 Task: Create in the project AgileFrame in Backlog an issue 'Develop a new tool for automated testing of mobile application battery consumption and energy efficiency', assign it to team member softage.1@softage.net and change the status to IN PROGRESS. Create in the project AgileFrame in Backlog an issue 'Upgrade the error logging and monitoring capabilities of a web application to improve error detection and resolution', assign it to team member softage.2@softage.net and change the status to IN PROGRESS
Action: Mouse moved to (208, 55)
Screenshot: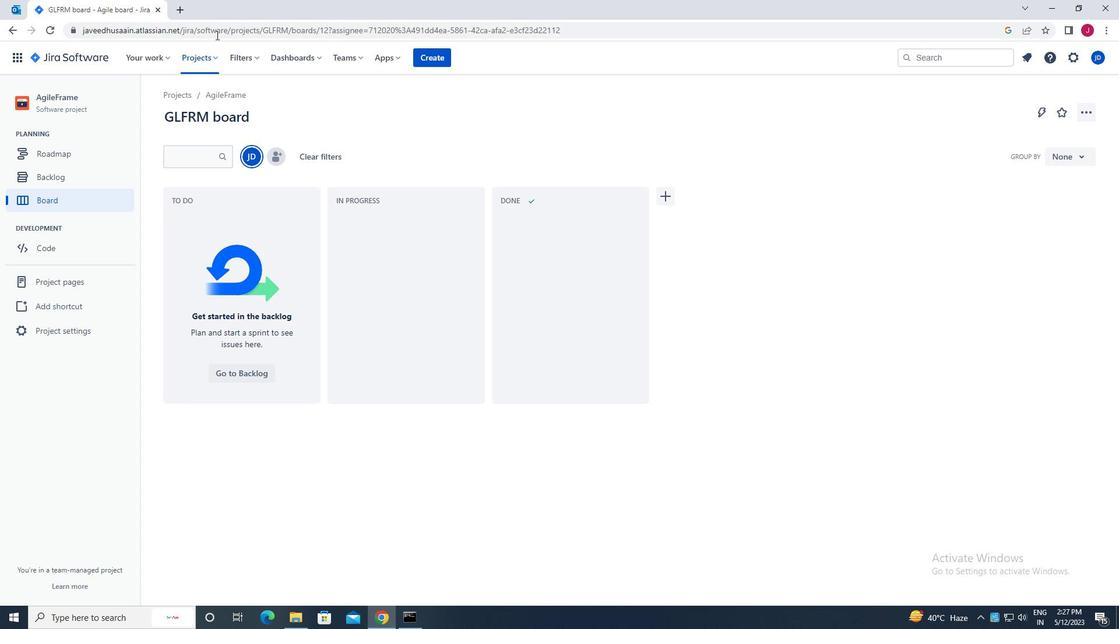 
Action: Mouse pressed left at (208, 55)
Screenshot: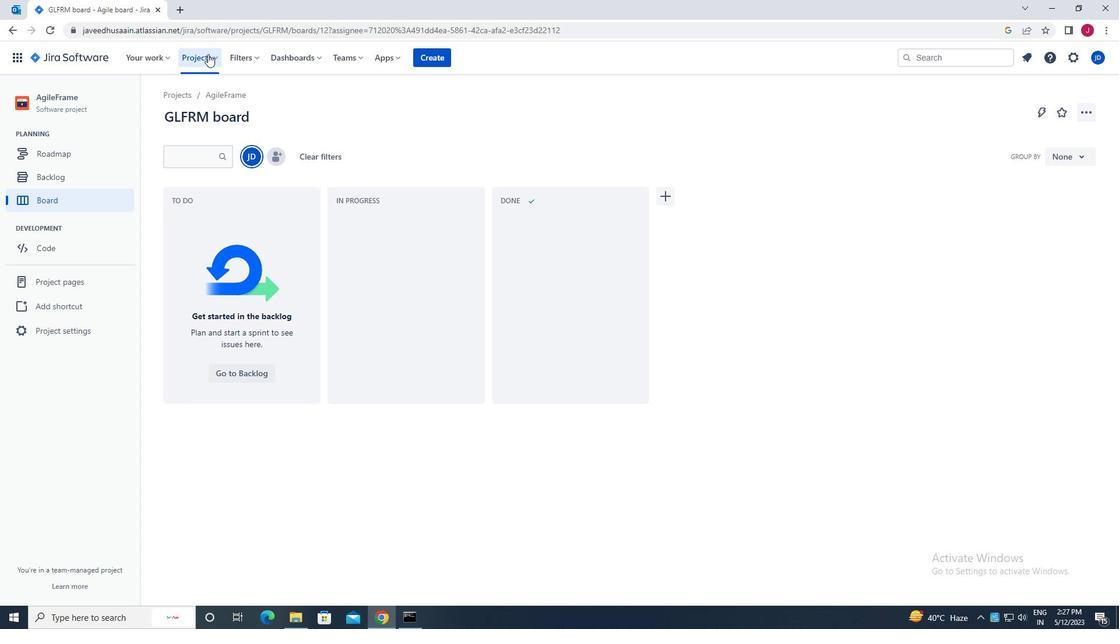 
Action: Mouse moved to (250, 109)
Screenshot: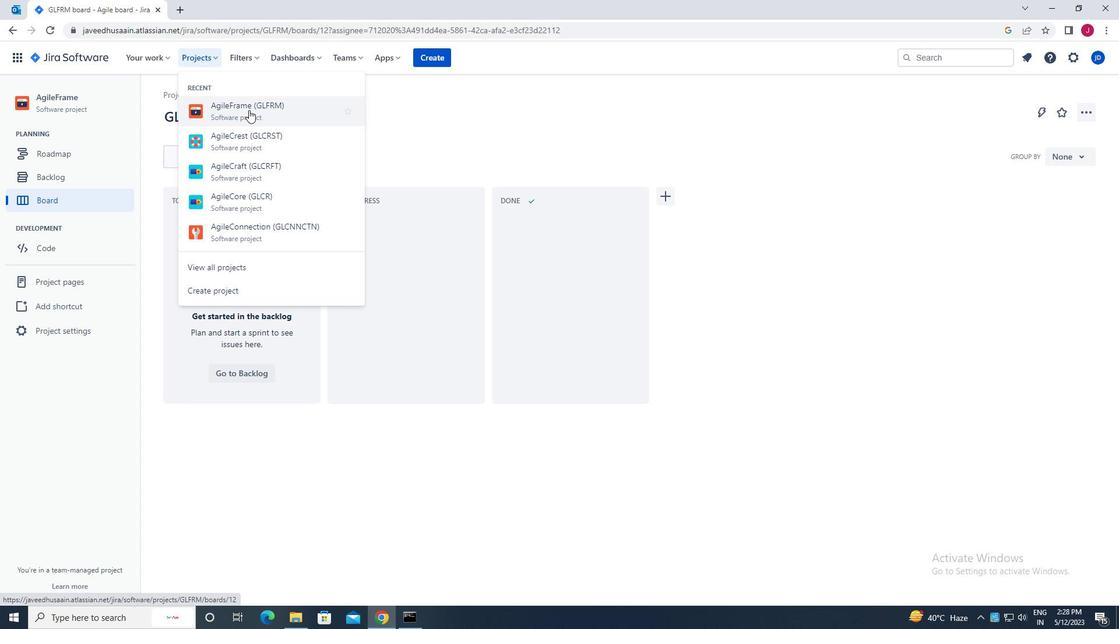 
Action: Mouse pressed left at (250, 109)
Screenshot: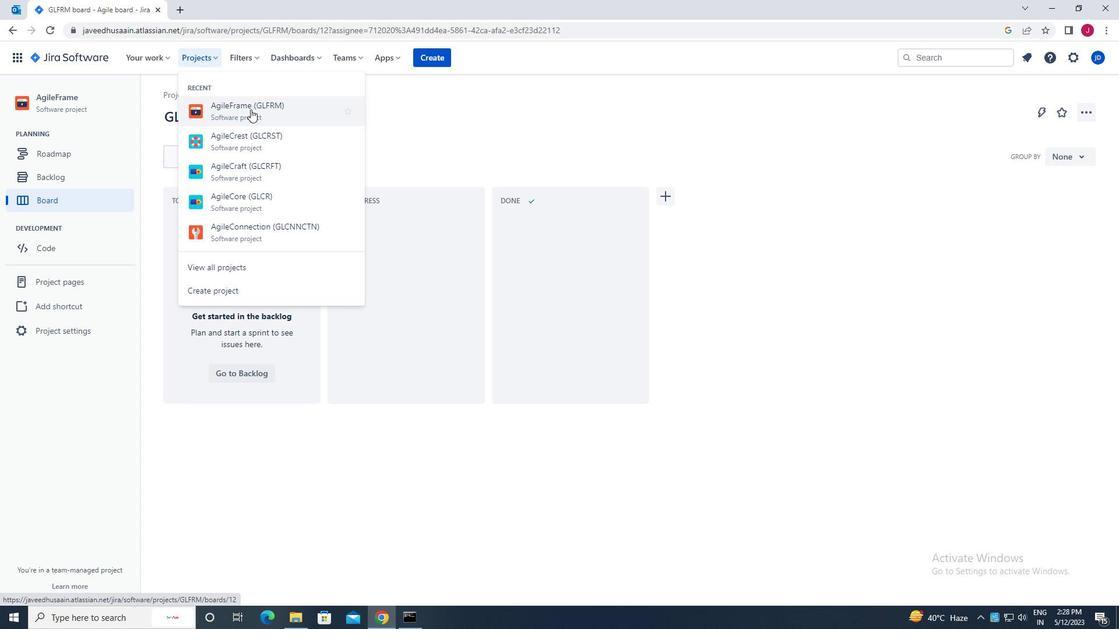 
Action: Mouse moved to (70, 177)
Screenshot: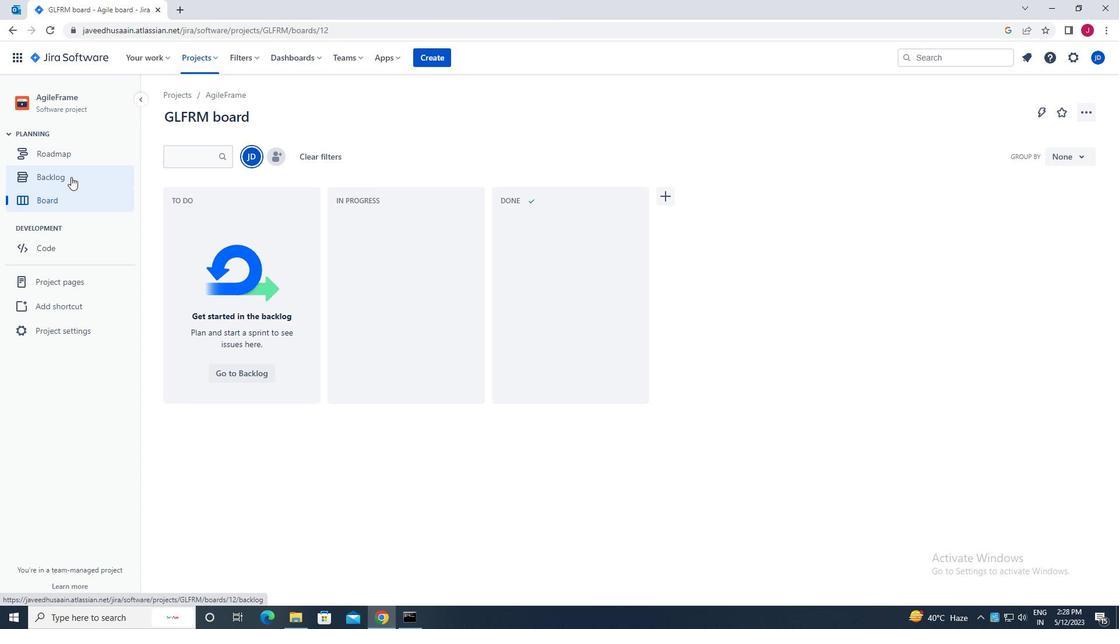 
Action: Mouse pressed left at (70, 177)
Screenshot: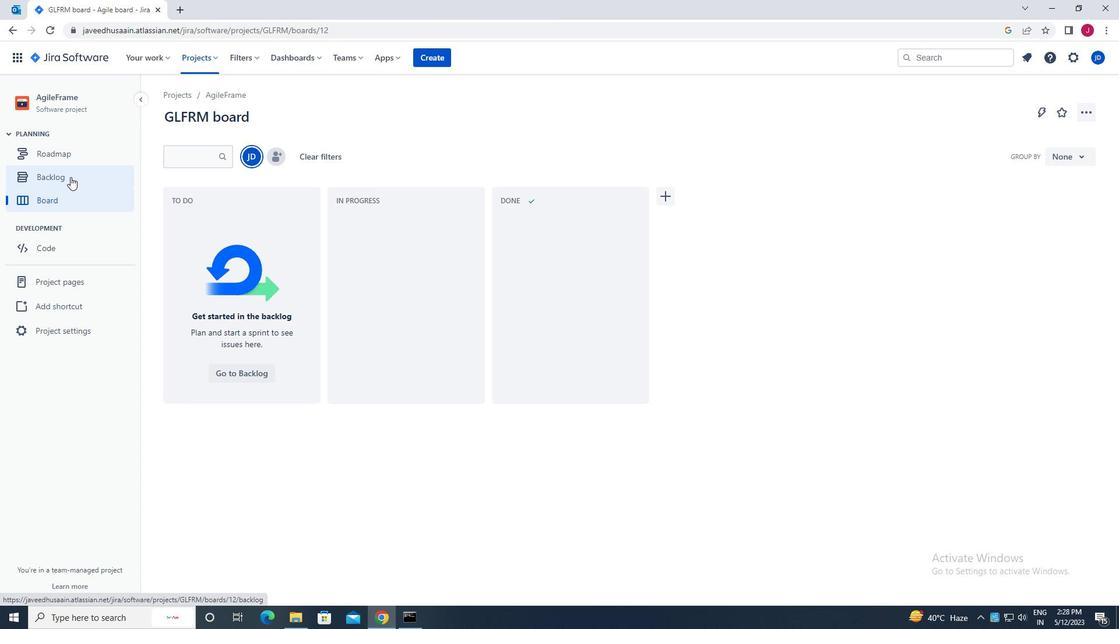 
Action: Mouse moved to (216, 425)
Screenshot: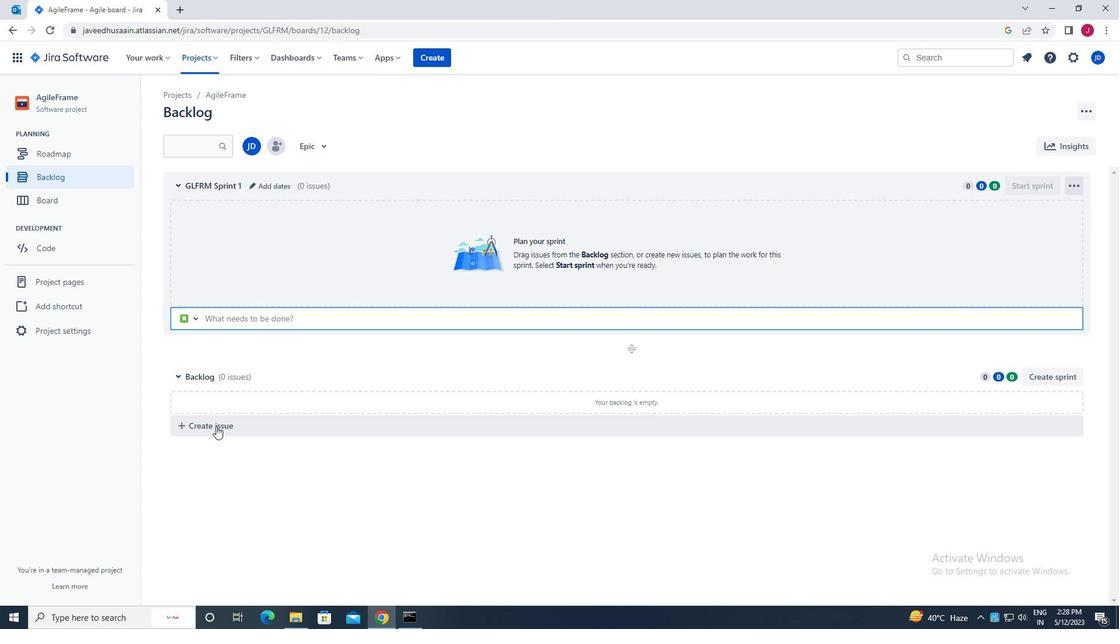 
Action: Mouse pressed left at (216, 425)
Screenshot: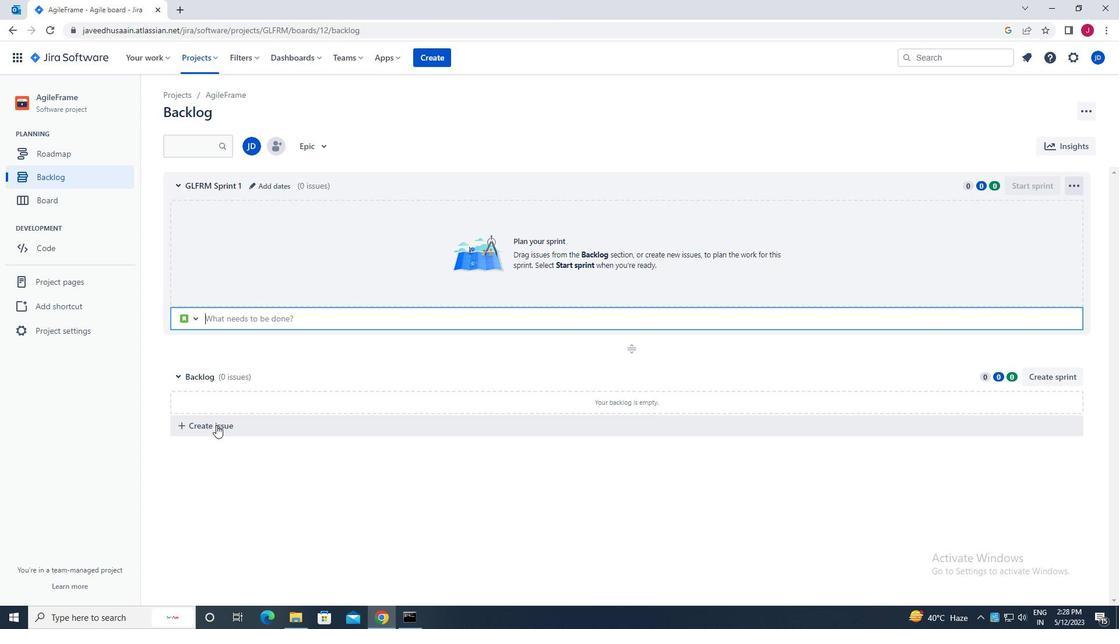 
Action: Mouse moved to (229, 425)
Screenshot: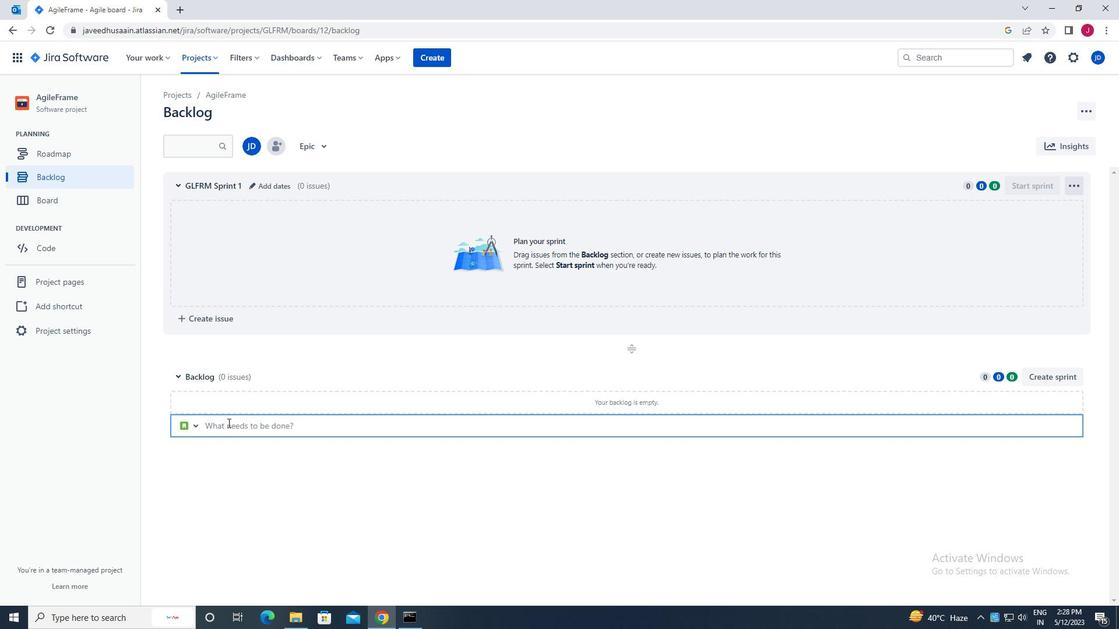 
Action: Mouse pressed left at (229, 425)
Screenshot: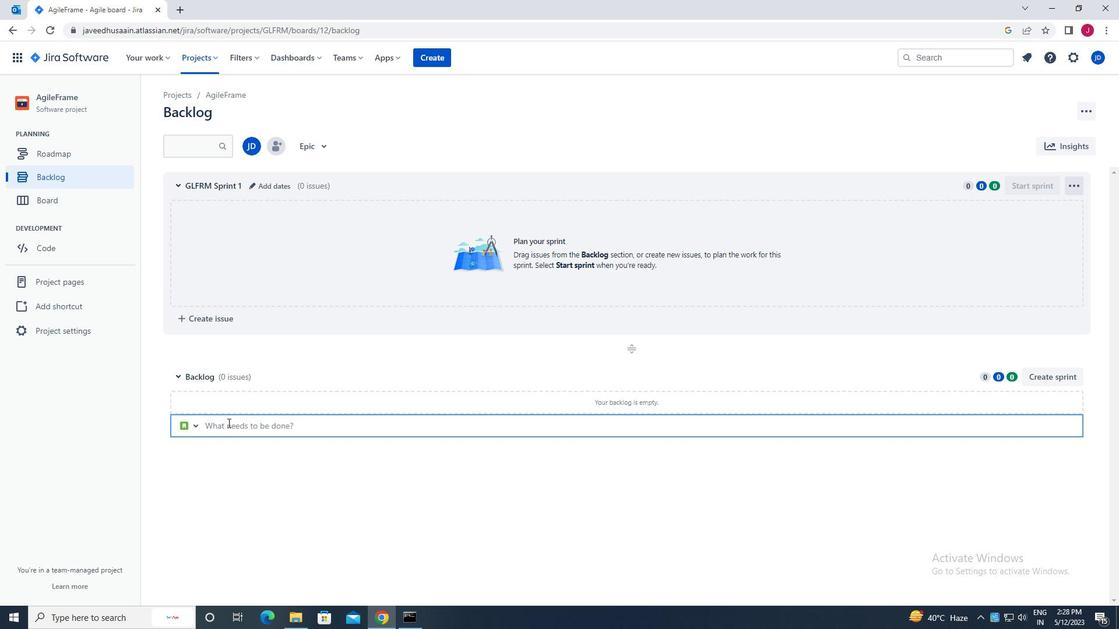 
Action: Mouse moved to (229, 426)
Screenshot: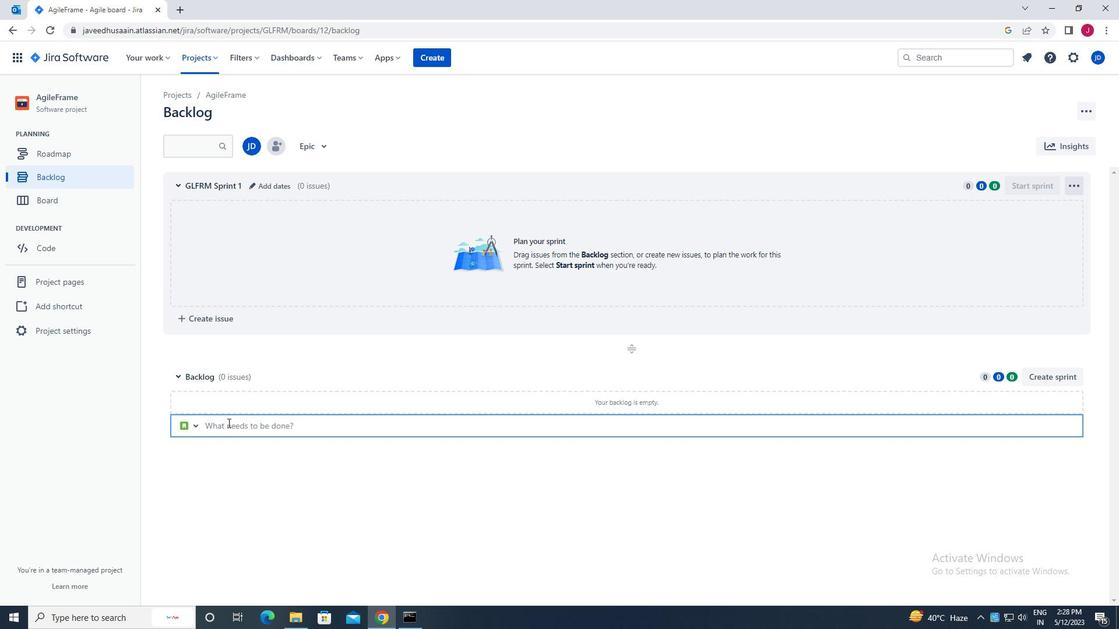 
Action: Key pressed d<Key.caps_lock>evelop<Key.space>a<Key.space>new<Key.space>tool<Key.space>for<Key.space>automated<Key.space>testing<Key.space>p<Key.backspace>of<Key.space>mobile<Key.space>application<Key.space>battery<Key.space>consumption<Key.space>and<Key.space>energy<Key.space>efficiency<Key.space><Key.enter>
Screenshot: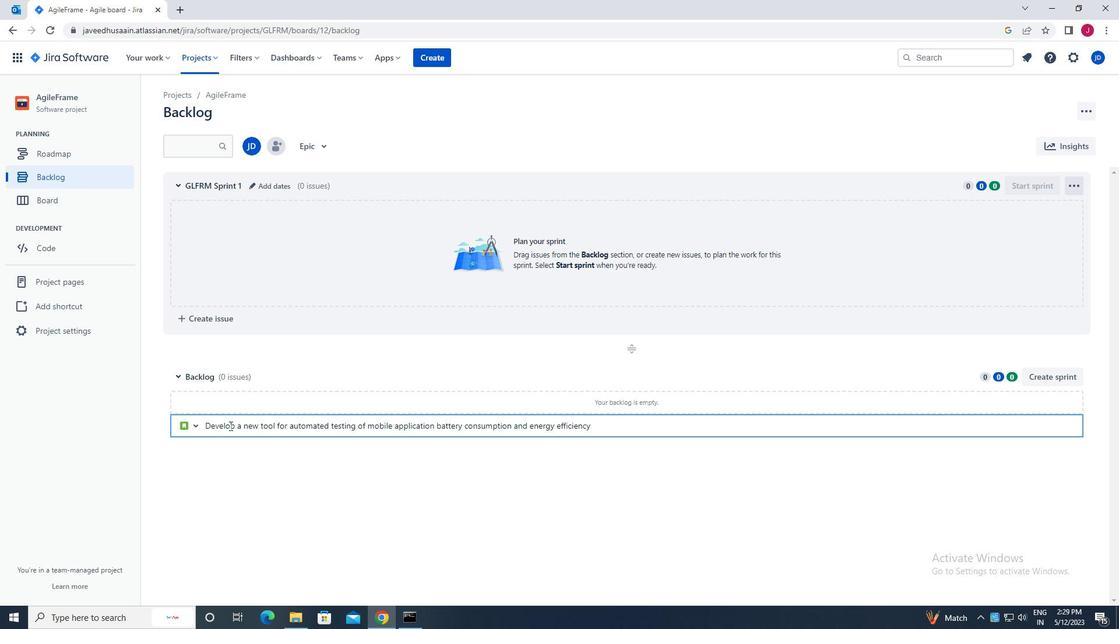 
Action: Mouse moved to (1049, 402)
Screenshot: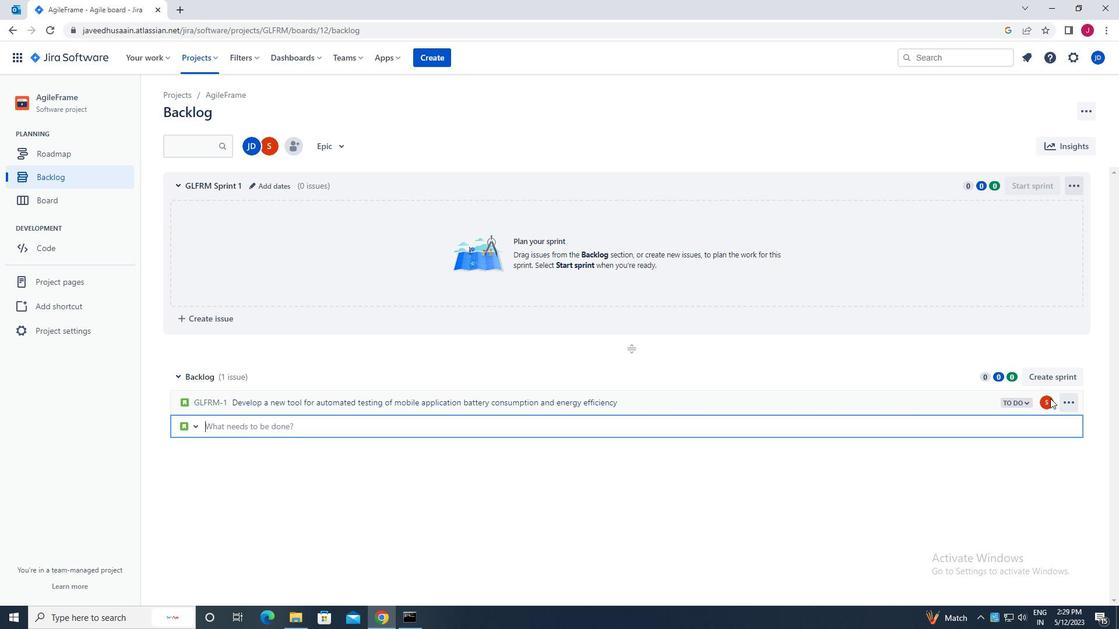 
Action: Mouse pressed left at (1049, 402)
Screenshot: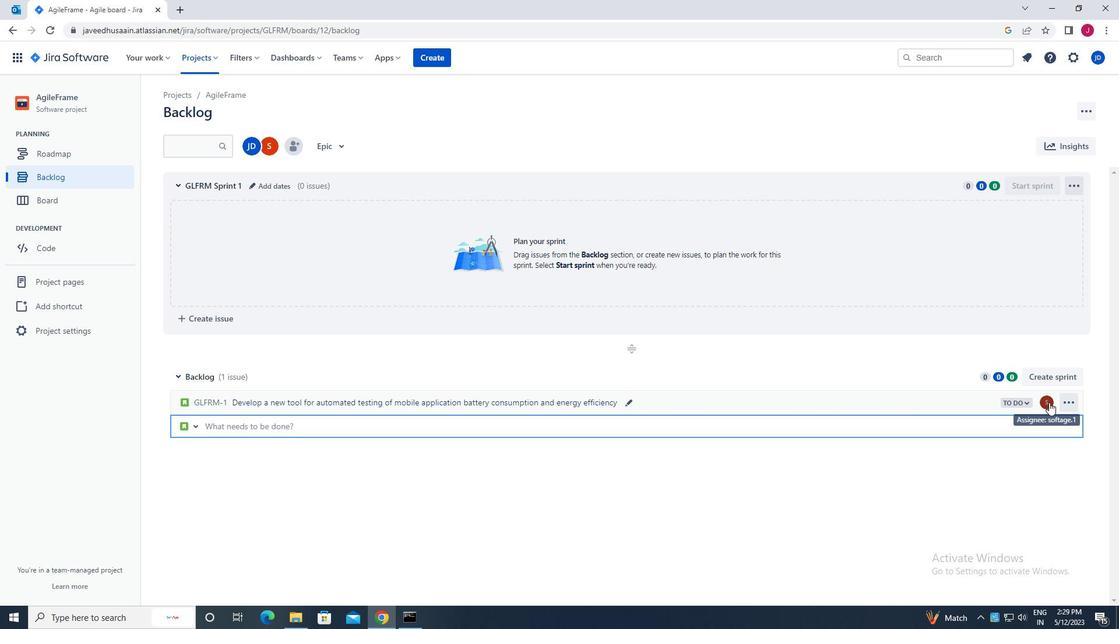 
Action: Mouse moved to (958, 425)
Screenshot: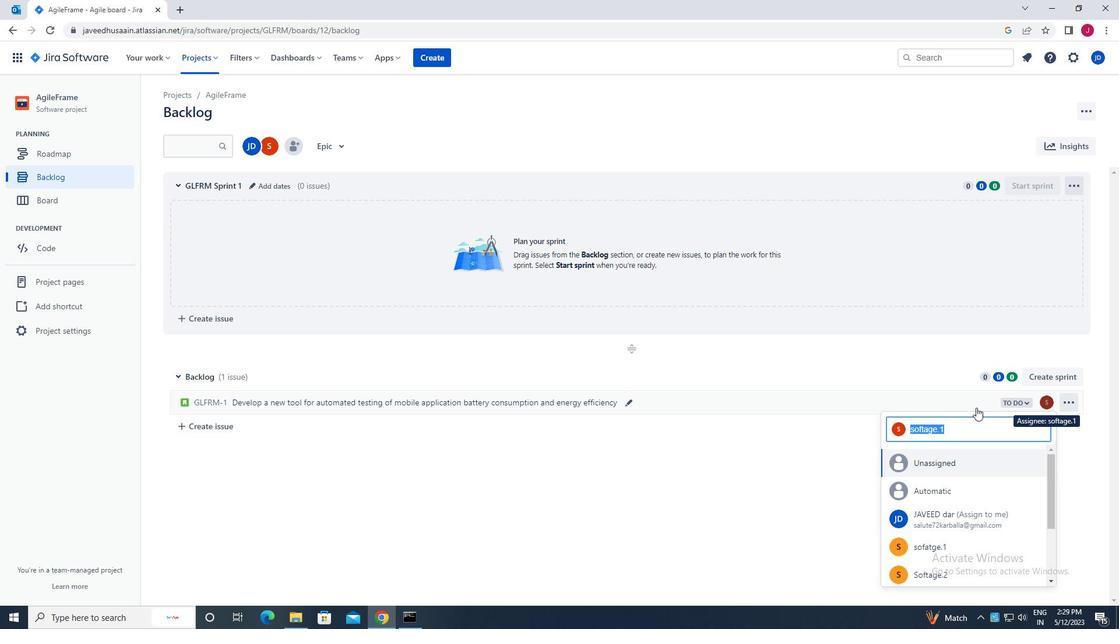 
Action: Key pressed softage
Screenshot: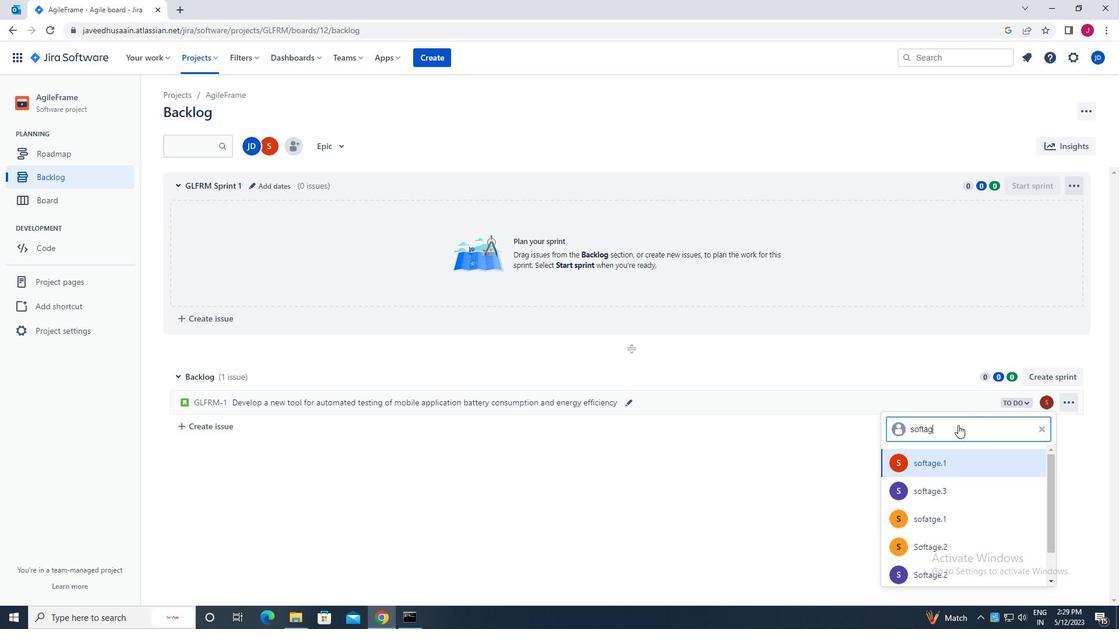 
Action: Mouse moved to (971, 458)
Screenshot: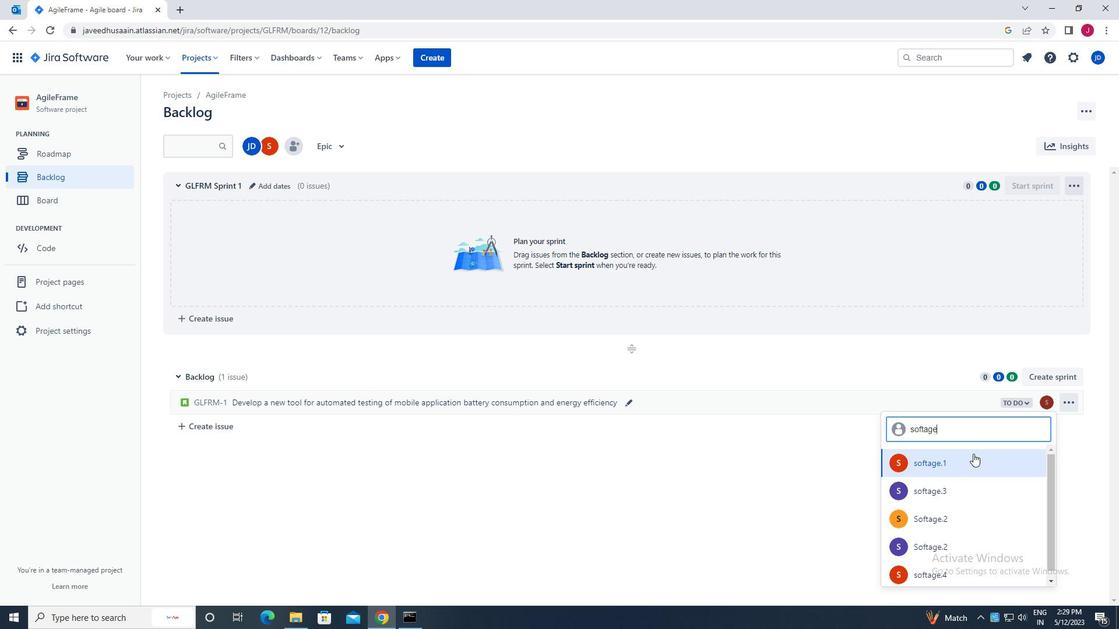 
Action: Mouse pressed left at (971, 458)
Screenshot: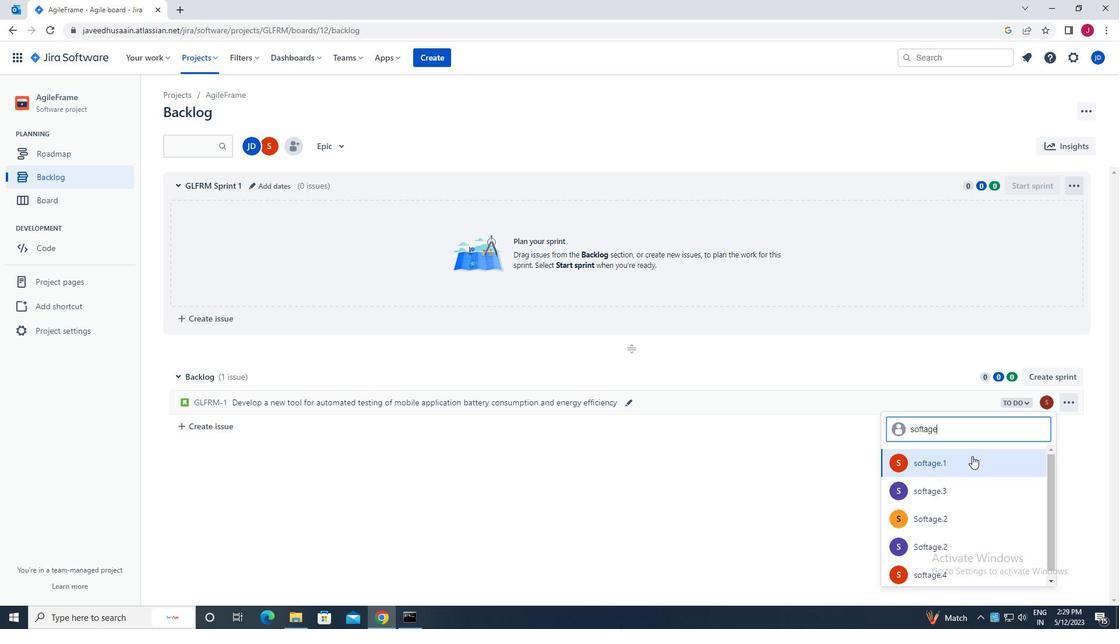
Action: Mouse moved to (1020, 401)
Screenshot: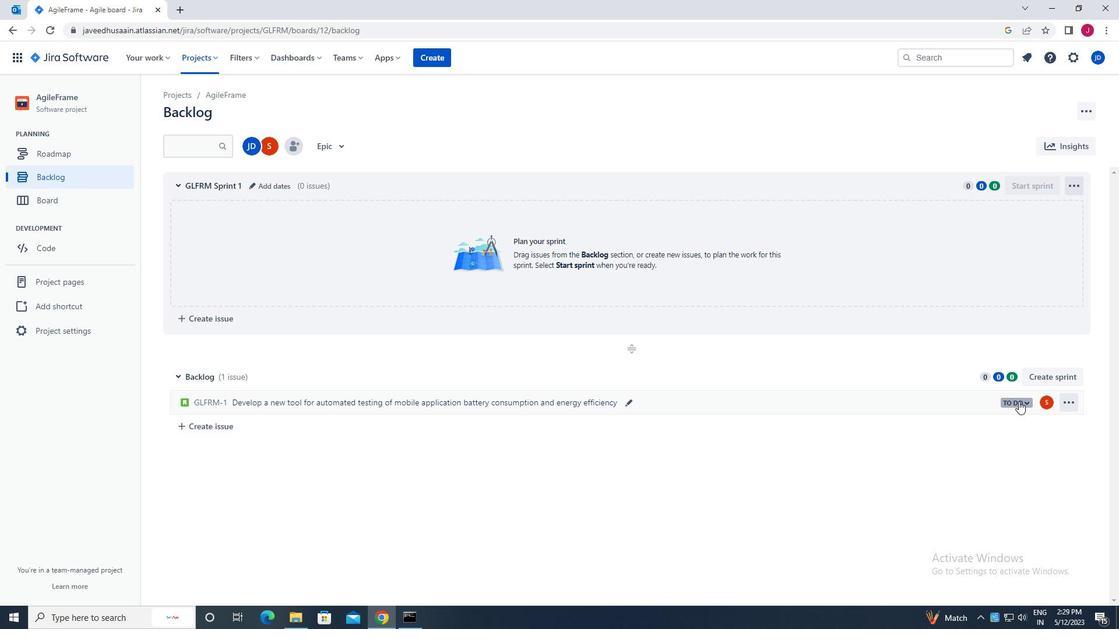 
Action: Mouse pressed left at (1020, 401)
Screenshot: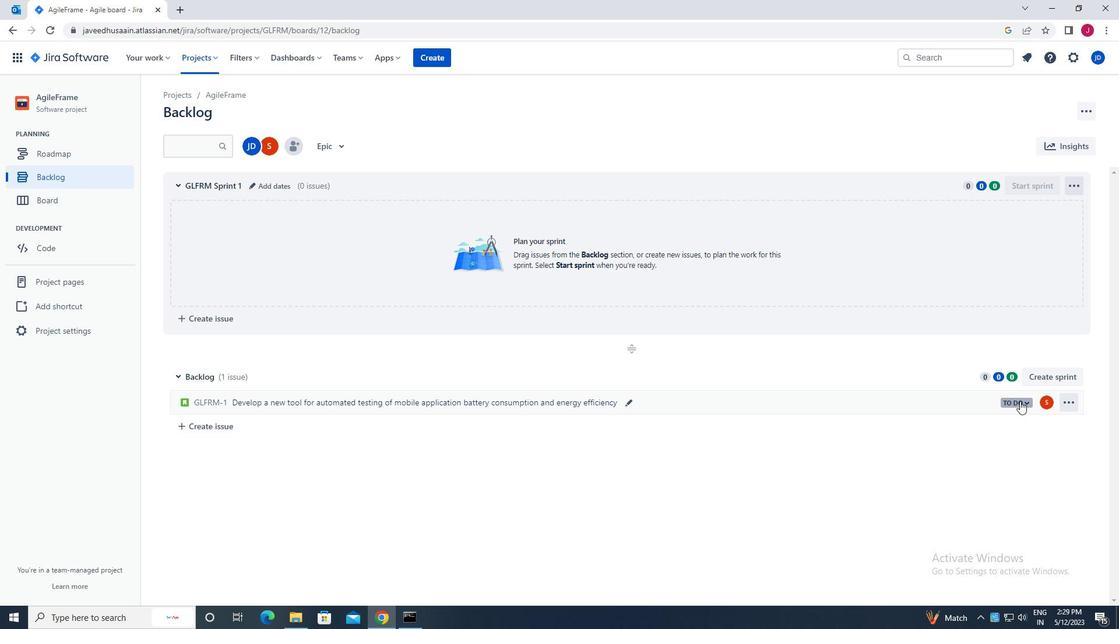 
Action: Mouse moved to (942, 424)
Screenshot: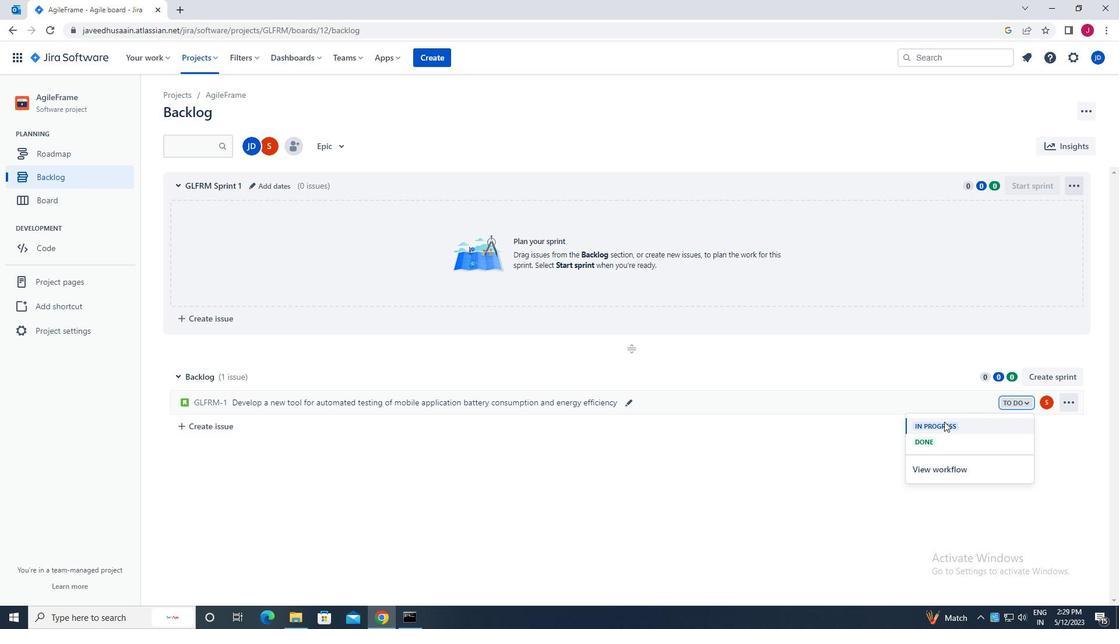 
Action: Mouse pressed left at (942, 424)
Screenshot: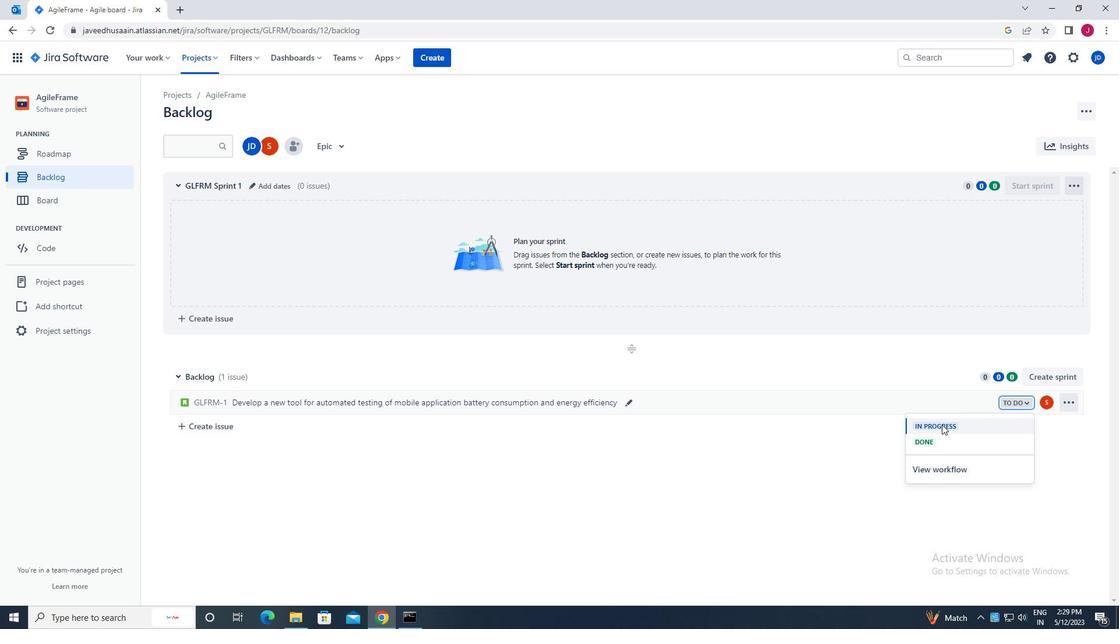 
Action: Mouse moved to (221, 426)
Screenshot: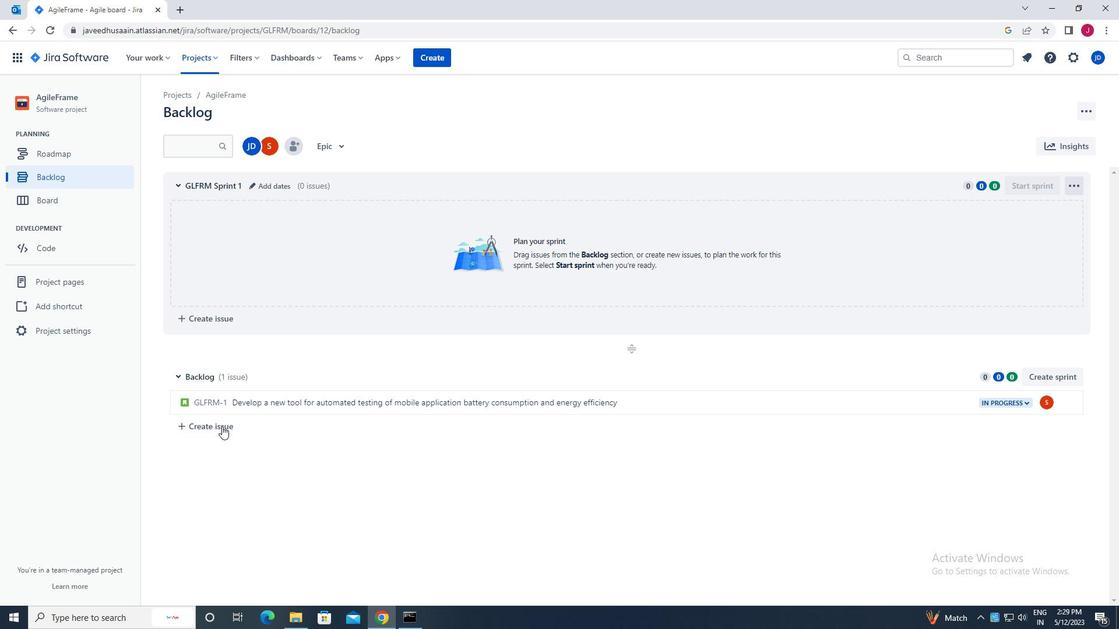 
Action: Mouse pressed left at (221, 426)
Screenshot: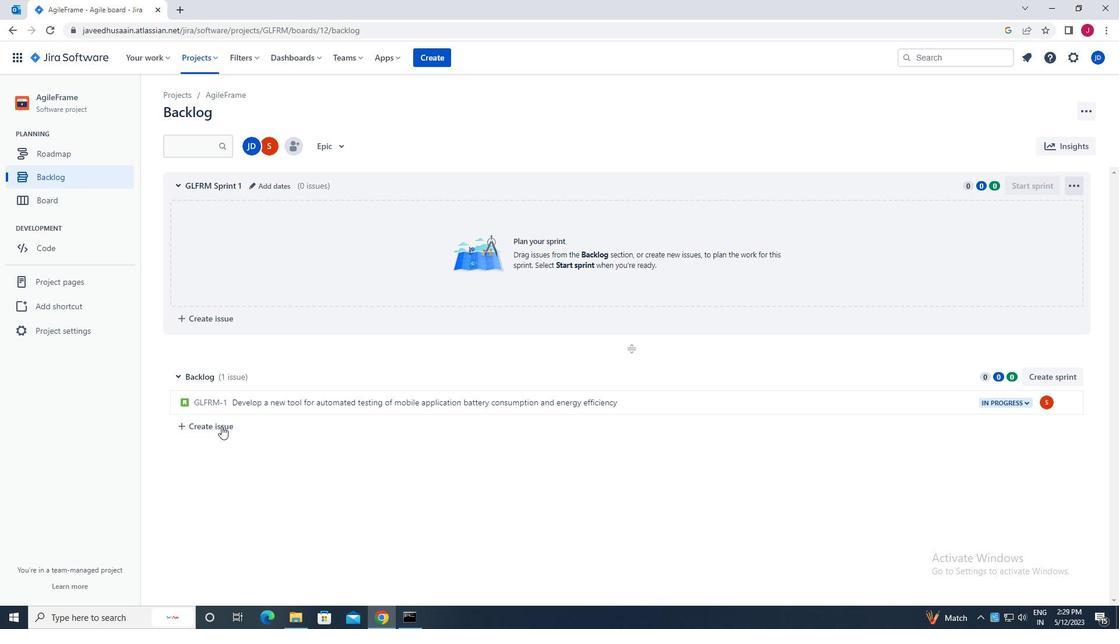 
Action: Key pressed <Key.caps_lock>u<Key.caps_lock>pgrade<Key.space>the<Key.space>error<Key.space>logging<Key.space>and<Key.space>monitoring<Key.space>capabilitied<Key.backspace>s<Key.space>of<Key.space>a<Key.space>web<Key.space>application<Key.space>to<Key.space>improve<Key.space>error<Key.space>detection<Key.space>and<Key.space>resolution<Key.enter>
Screenshot: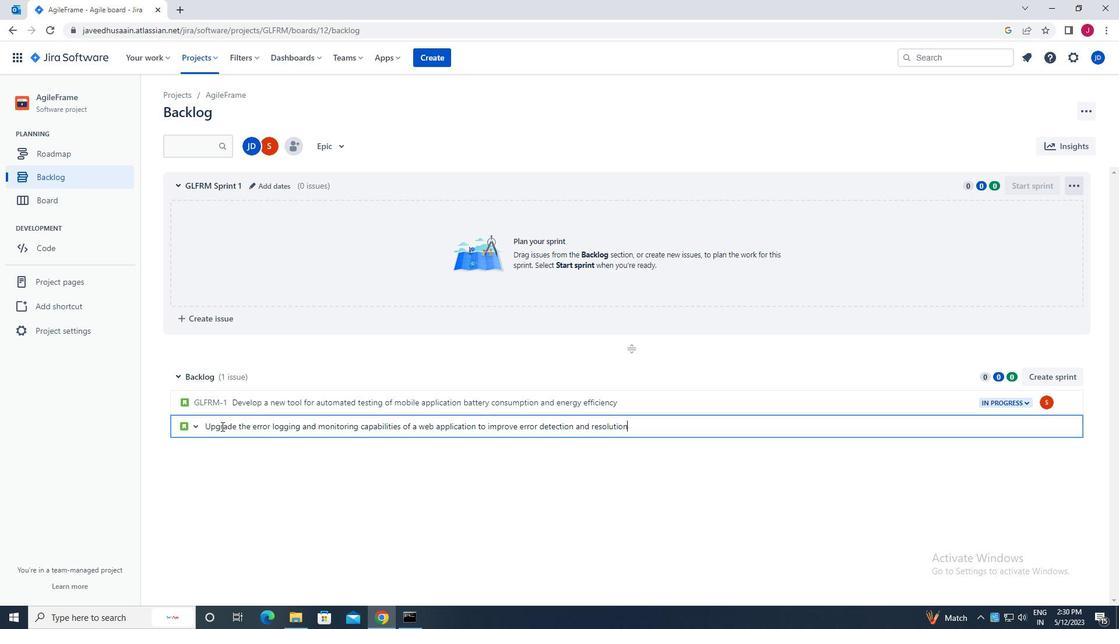 
Action: Mouse moved to (1047, 426)
Screenshot: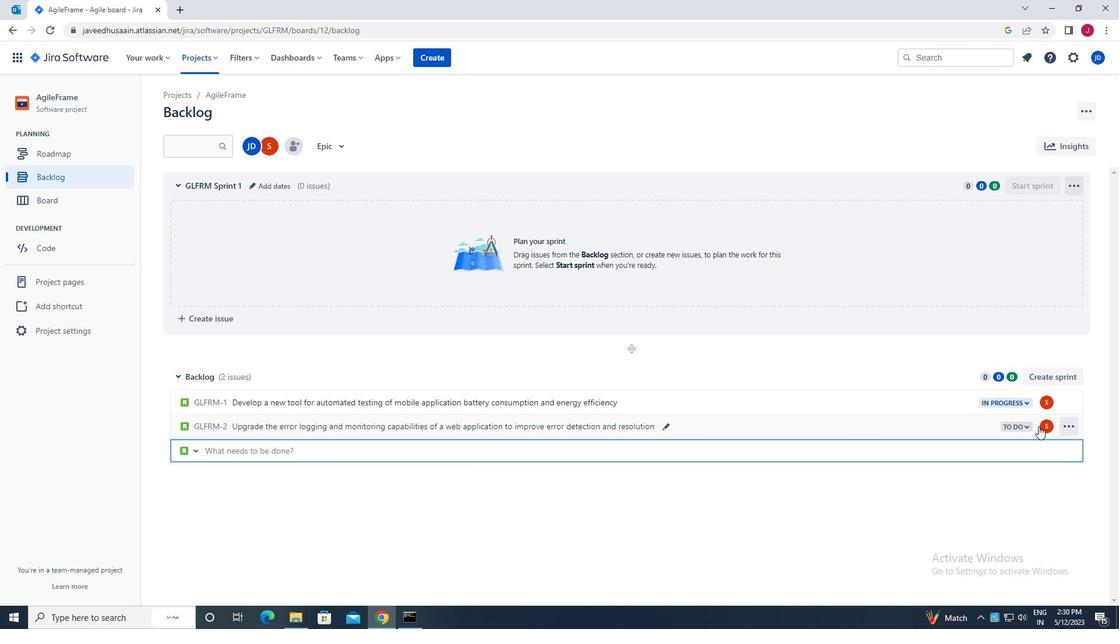 
Action: Mouse pressed left at (1047, 426)
Screenshot: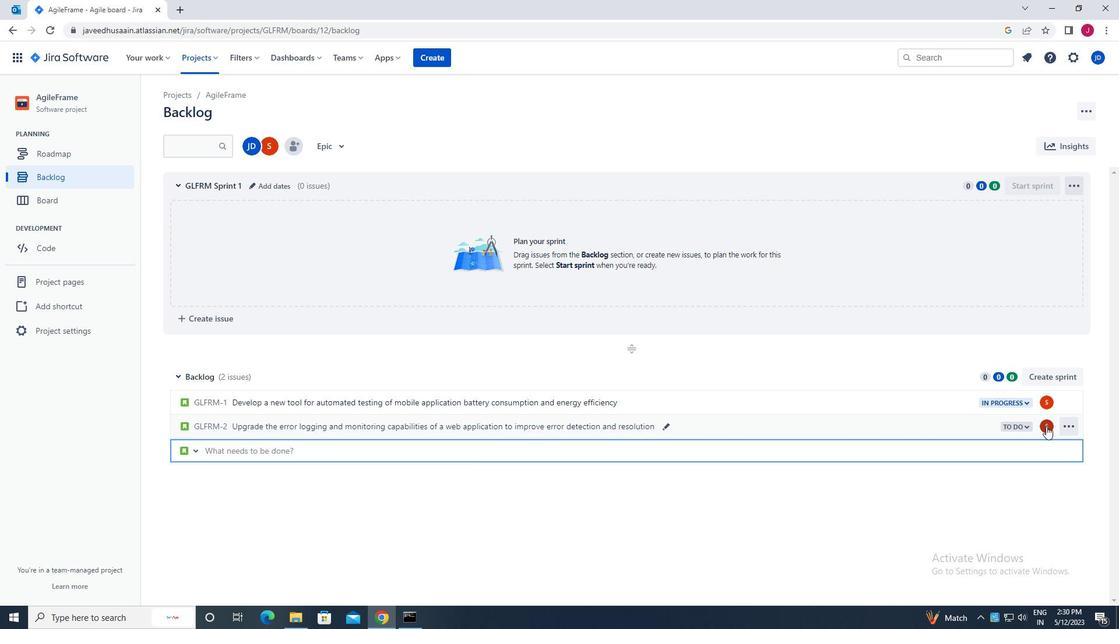 
Action: Mouse moved to (956, 453)
Screenshot: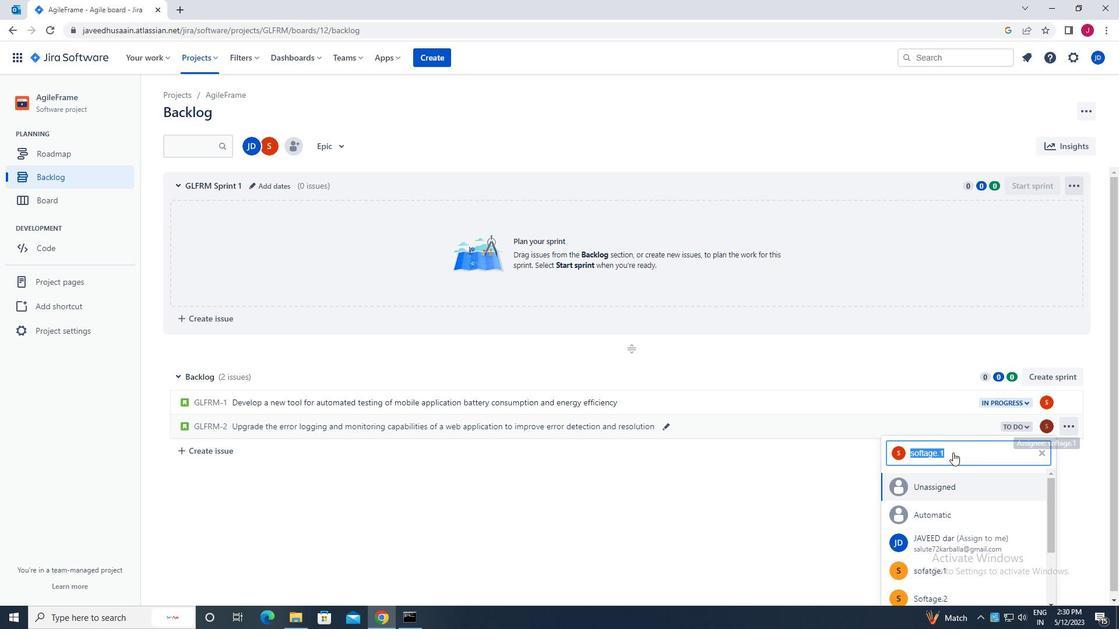 
Action: Mouse pressed left at (956, 453)
Screenshot: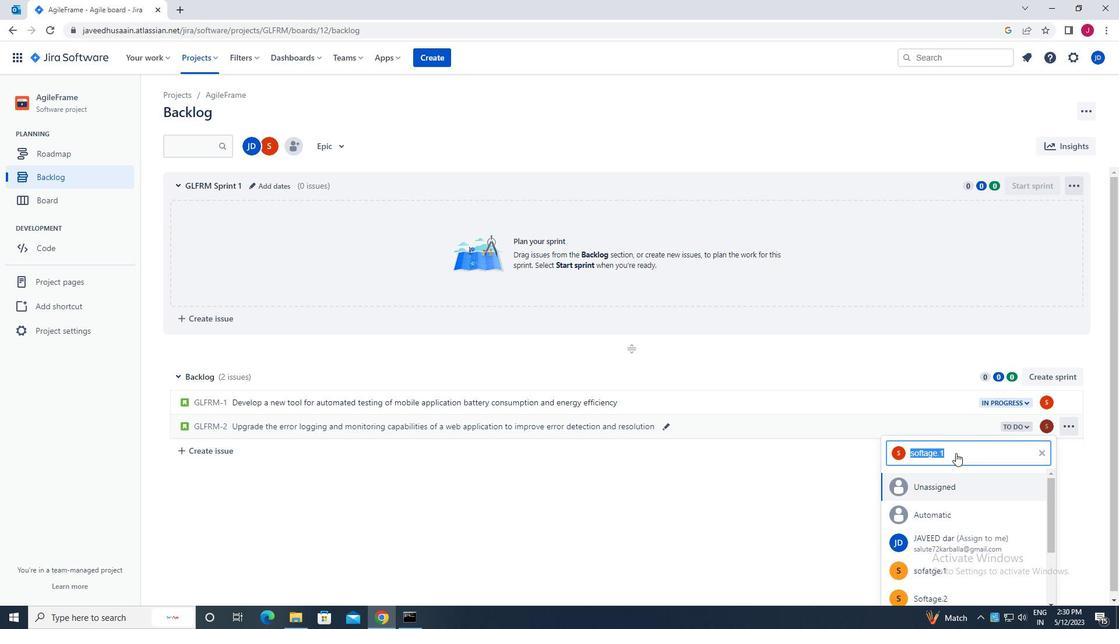 
Action: Mouse moved to (958, 453)
Screenshot: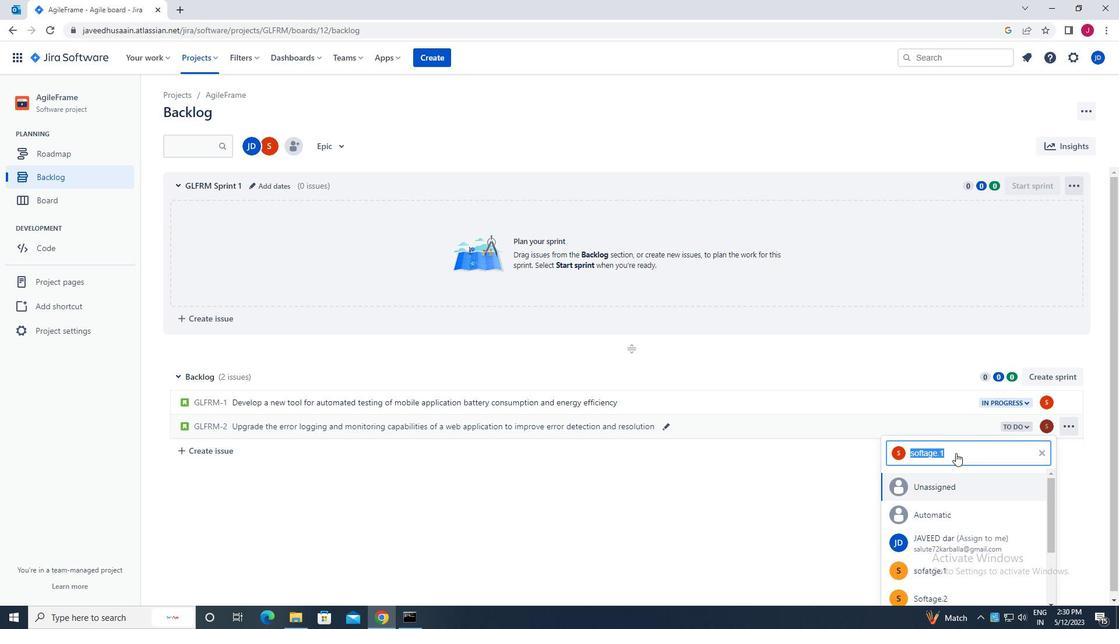 
Action: Key pressed softage
Screenshot: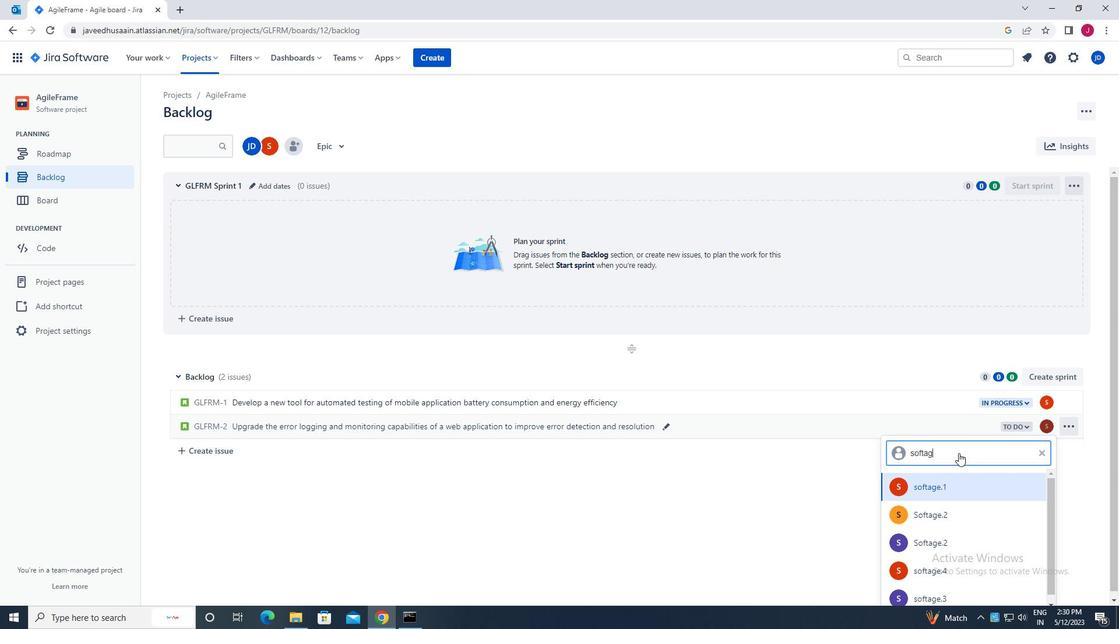 
Action: Mouse moved to (932, 545)
Screenshot: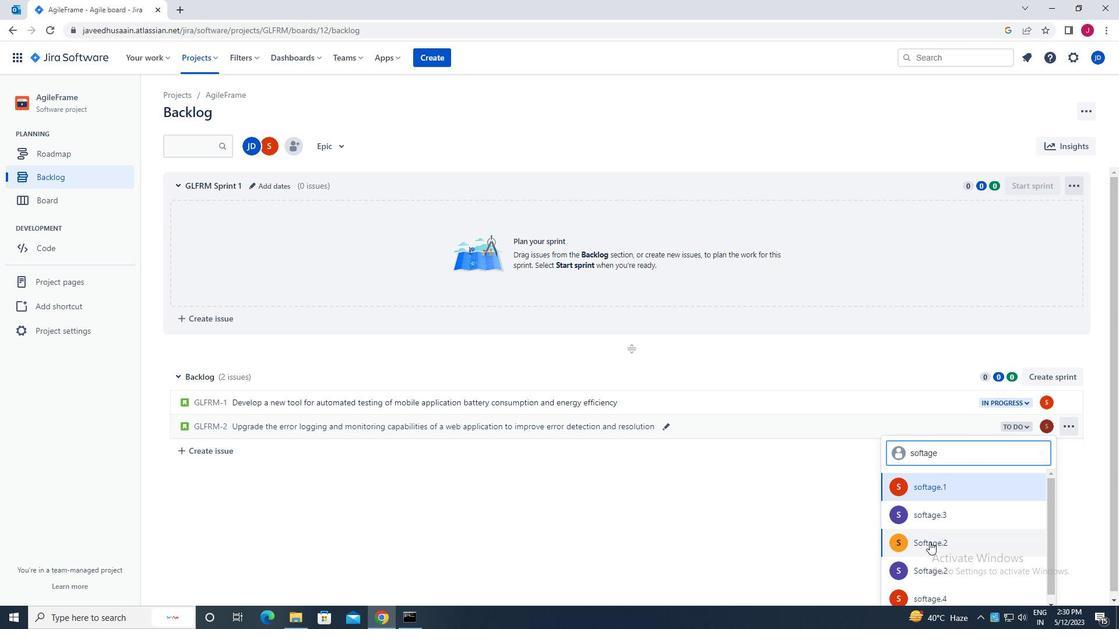 
Action: Mouse pressed left at (932, 545)
Screenshot: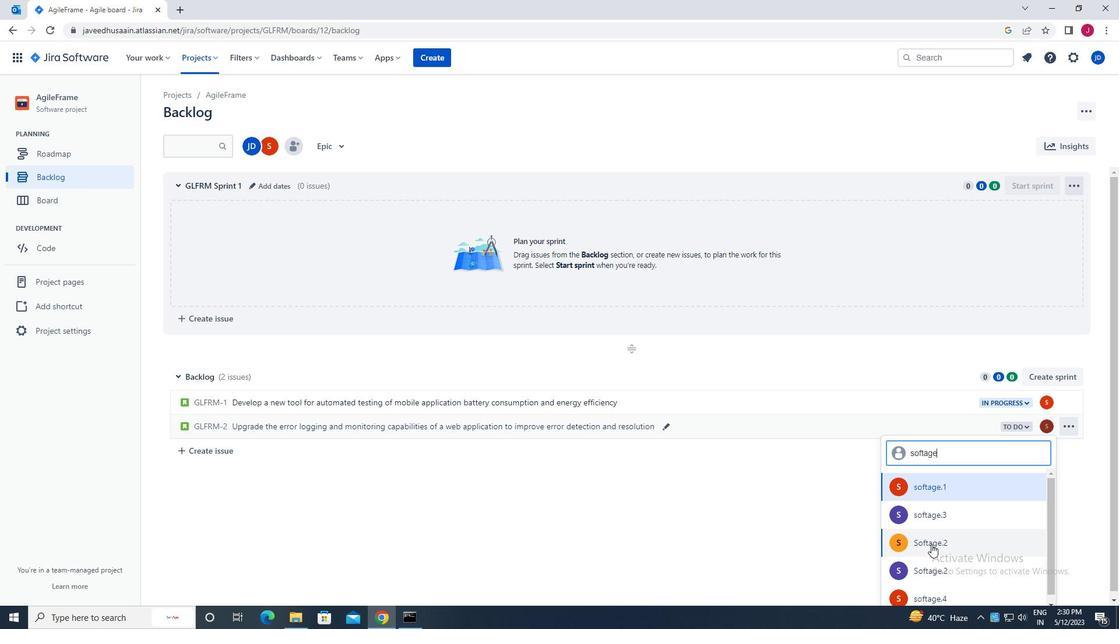 
Action: Mouse moved to (1012, 429)
Screenshot: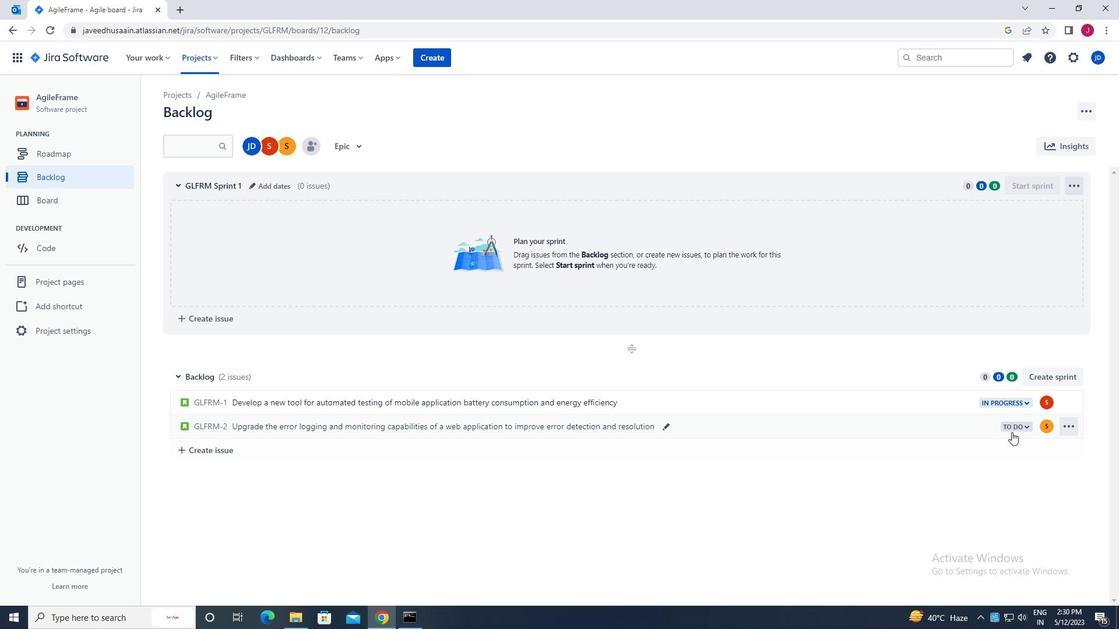 
Action: Mouse pressed left at (1012, 429)
Screenshot: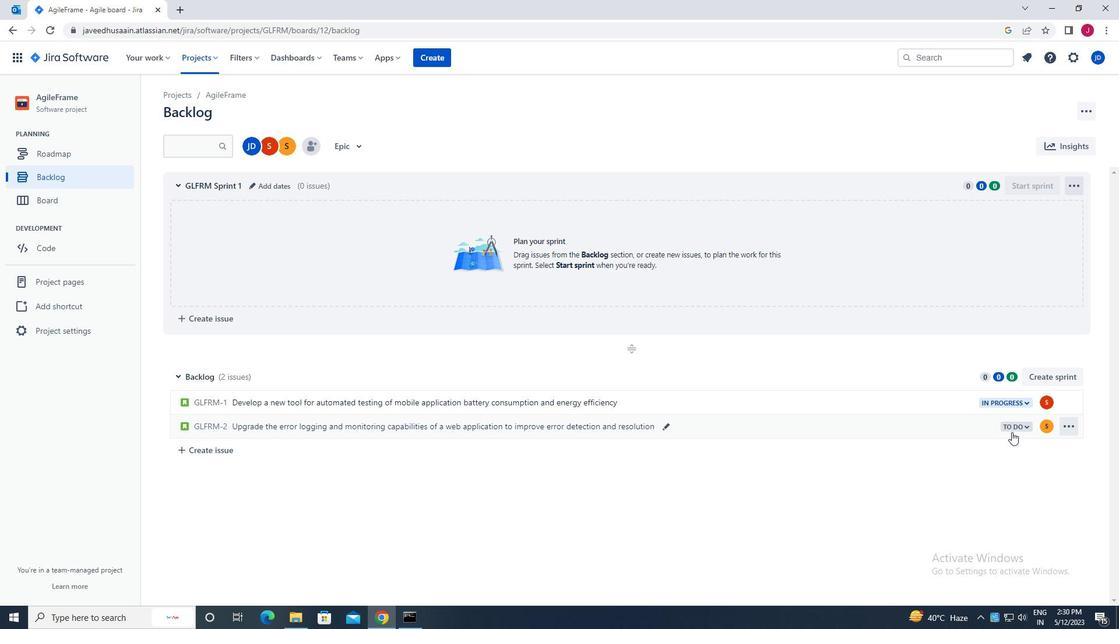 
Action: Mouse moved to (943, 451)
Screenshot: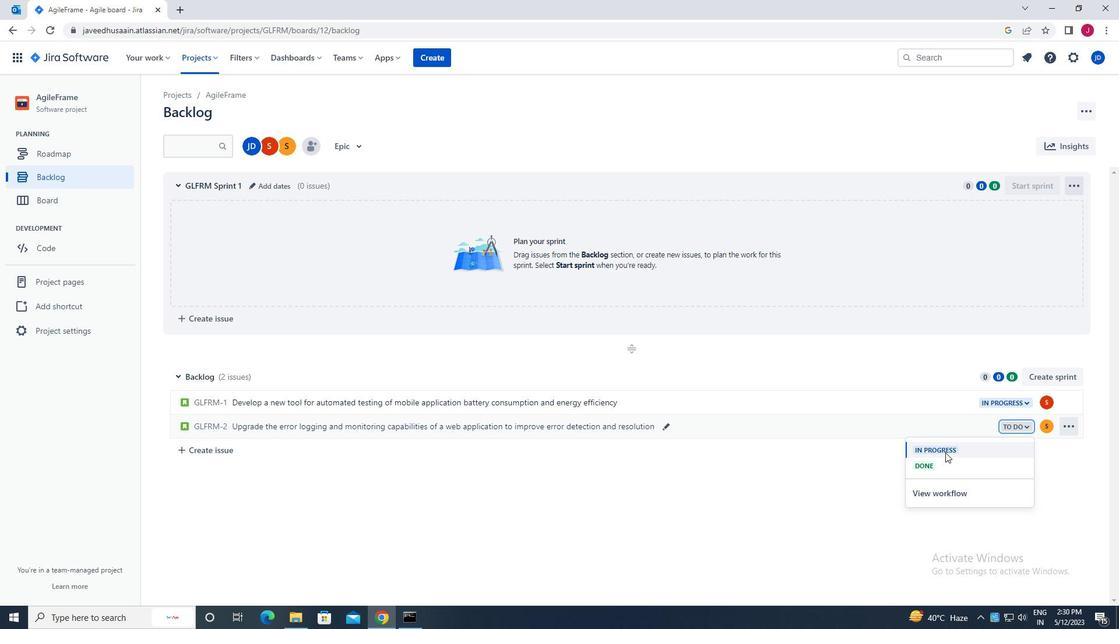 
Action: Mouse pressed left at (943, 451)
Screenshot: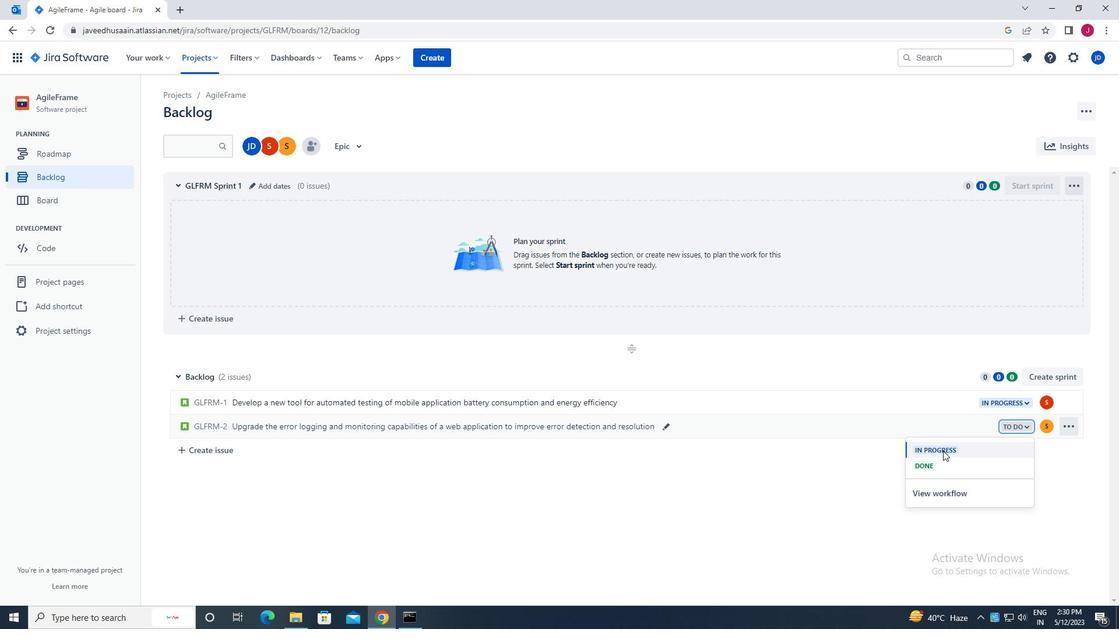 
Action: Mouse moved to (926, 445)
Screenshot: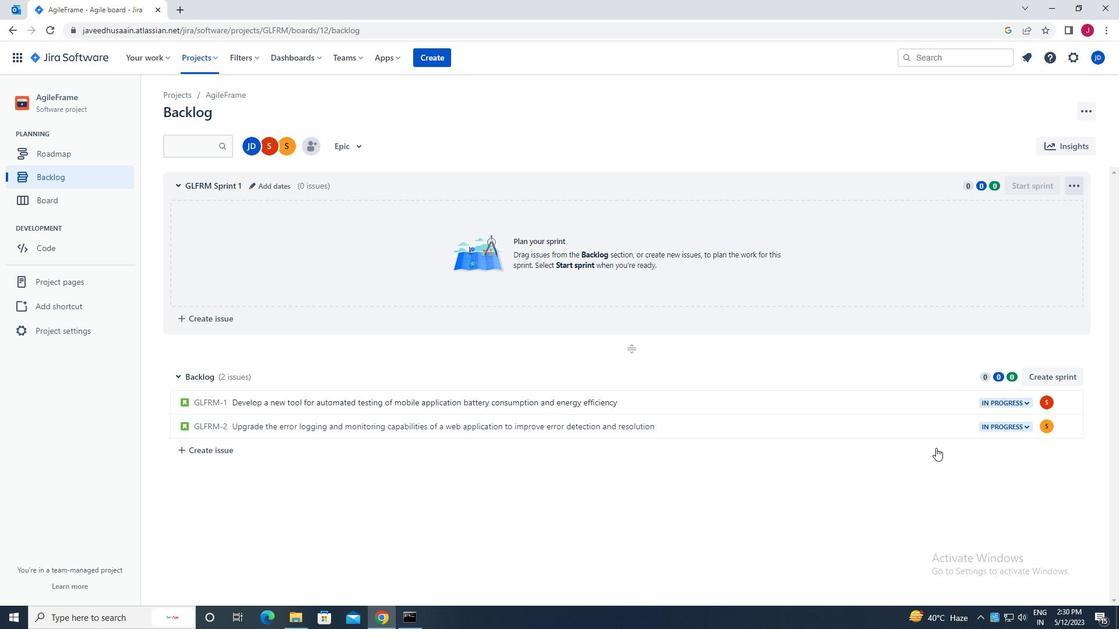 
